 Task: Select prompt in untrusted files.
Action: Mouse moved to (13, 605)
Screenshot: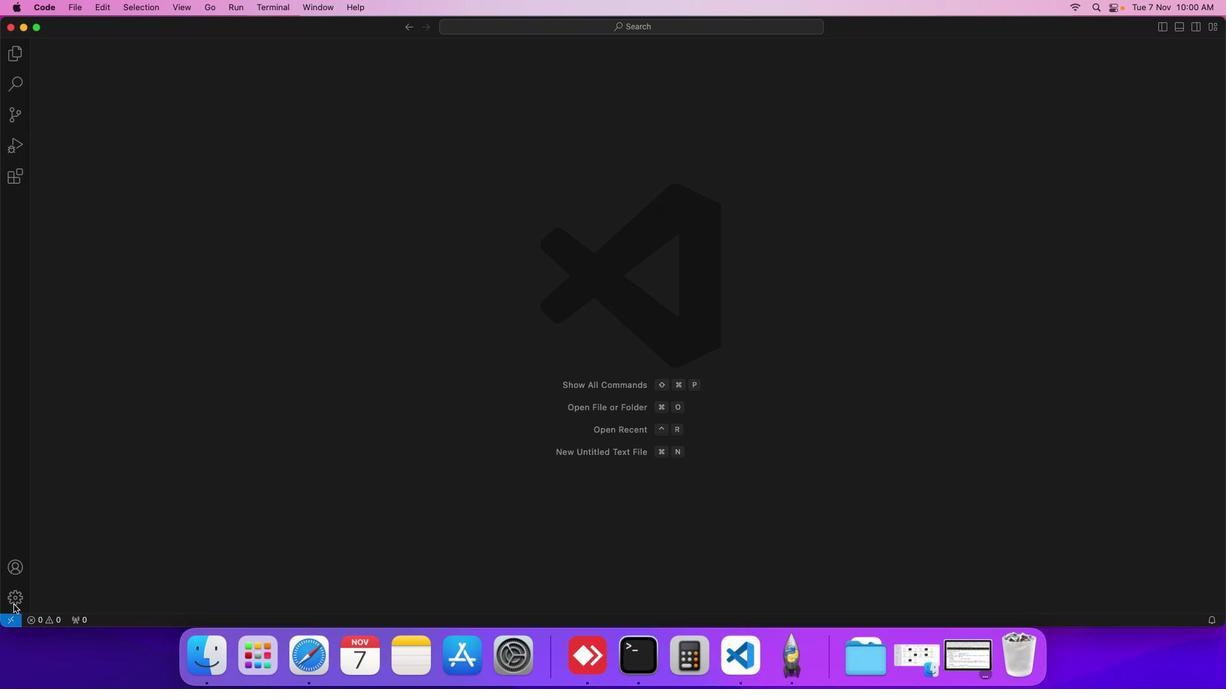 
Action: Mouse pressed left at (13, 605)
Screenshot: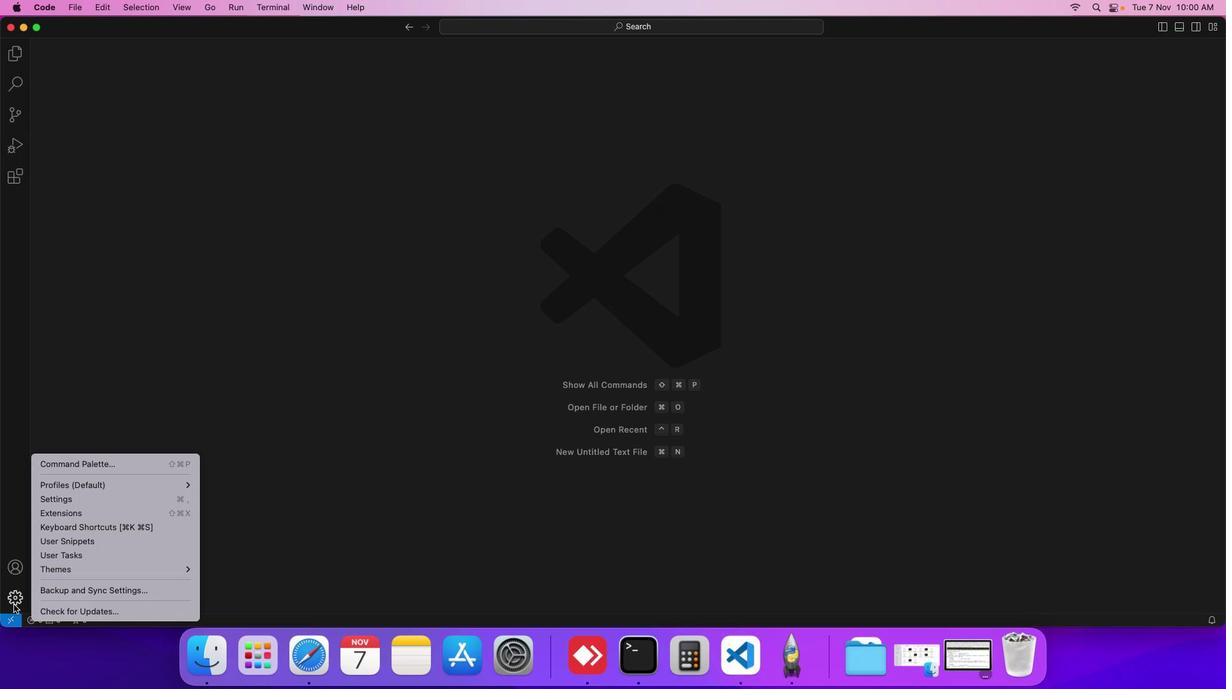 
Action: Mouse moved to (57, 505)
Screenshot: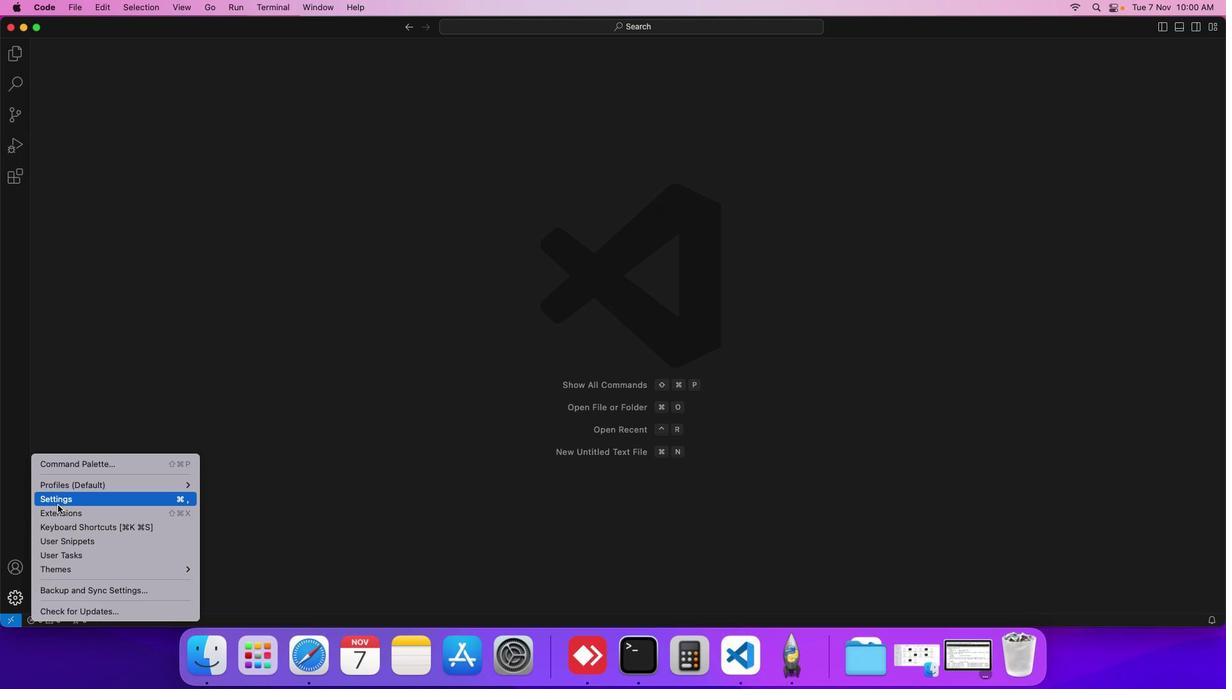
Action: Mouse pressed left at (57, 505)
Screenshot: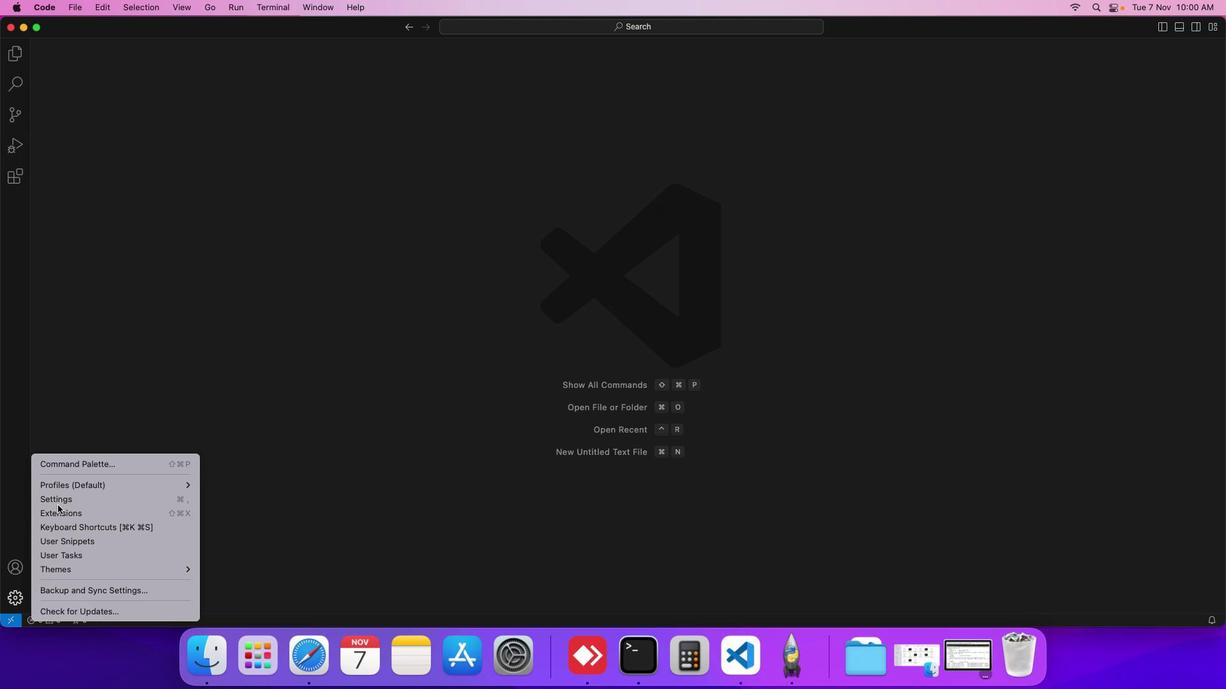 
Action: Mouse moved to (299, 213)
Screenshot: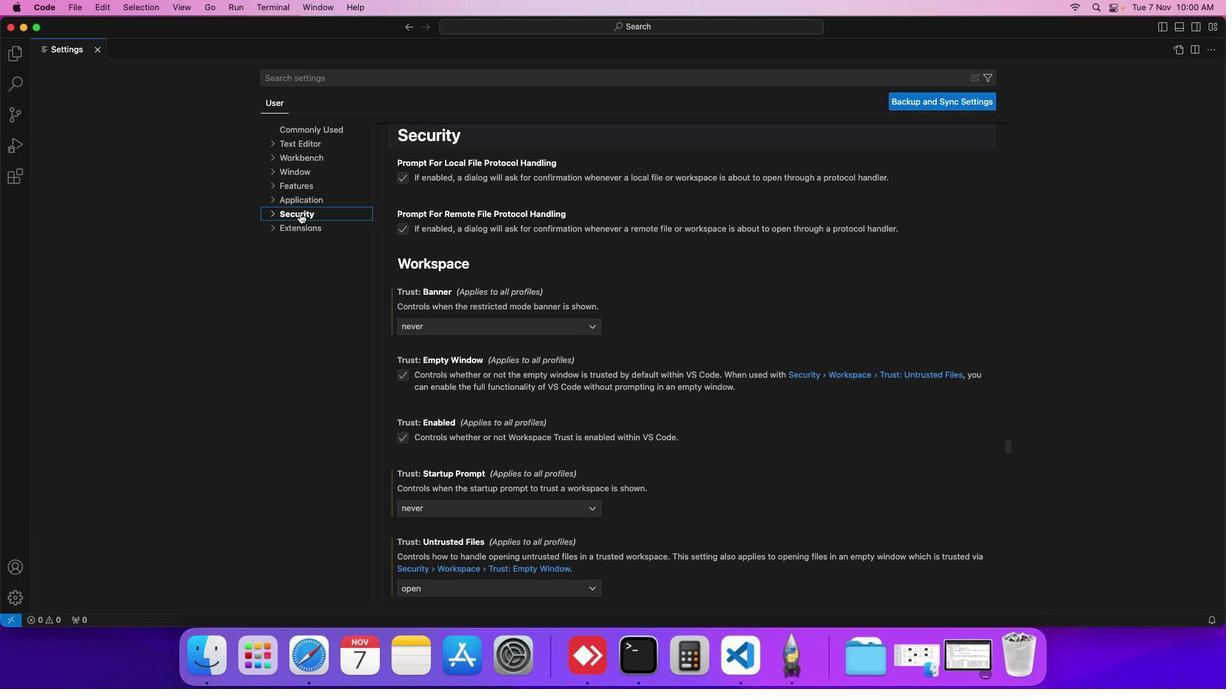 
Action: Mouse pressed left at (299, 213)
Screenshot: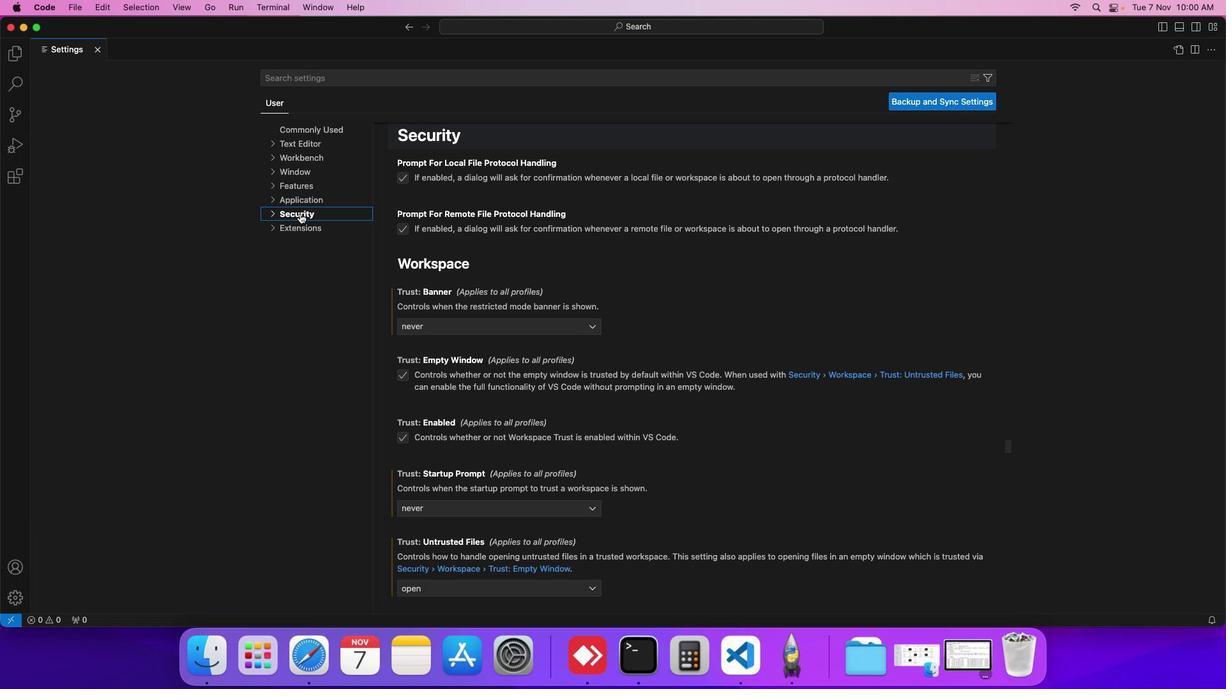 
Action: Mouse moved to (302, 227)
Screenshot: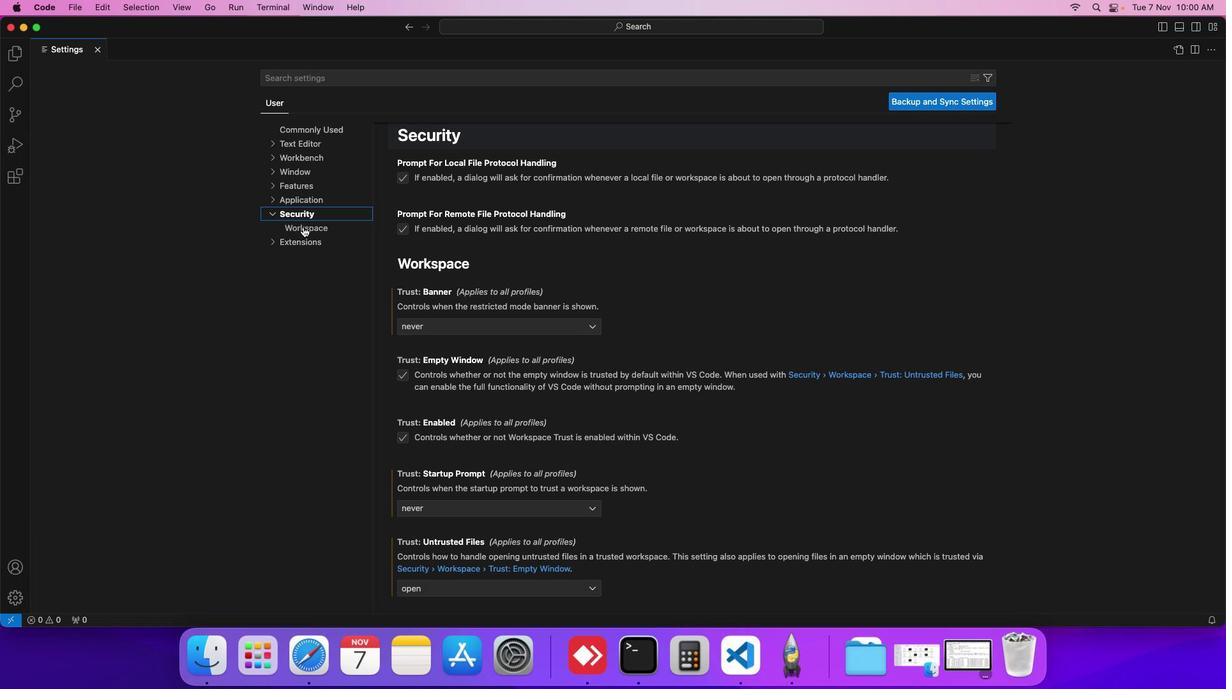 
Action: Mouse pressed left at (302, 227)
Screenshot: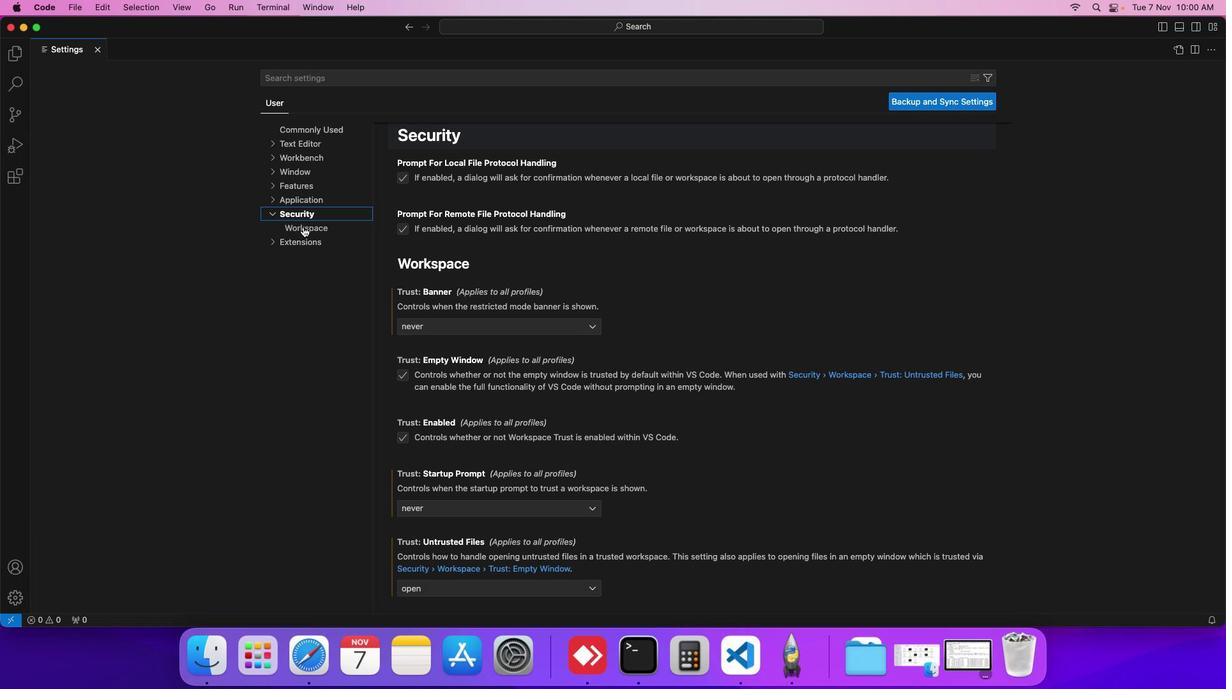 
Action: Mouse moved to (460, 455)
Screenshot: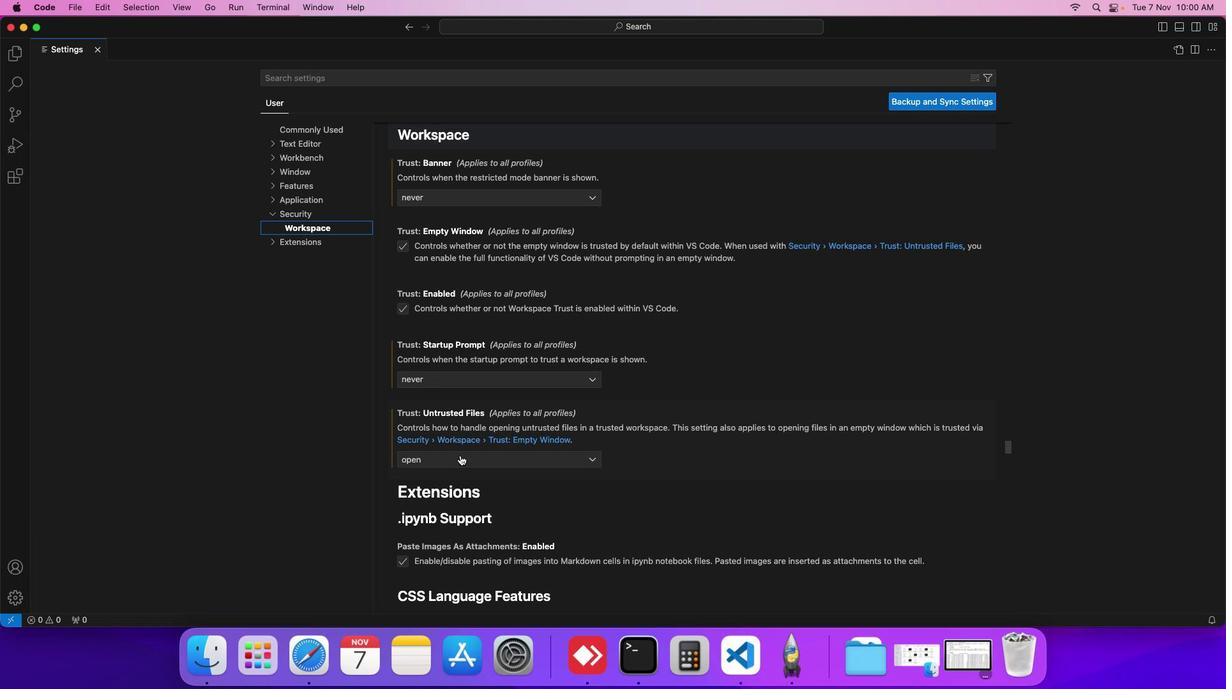 
Action: Mouse pressed left at (460, 455)
Screenshot: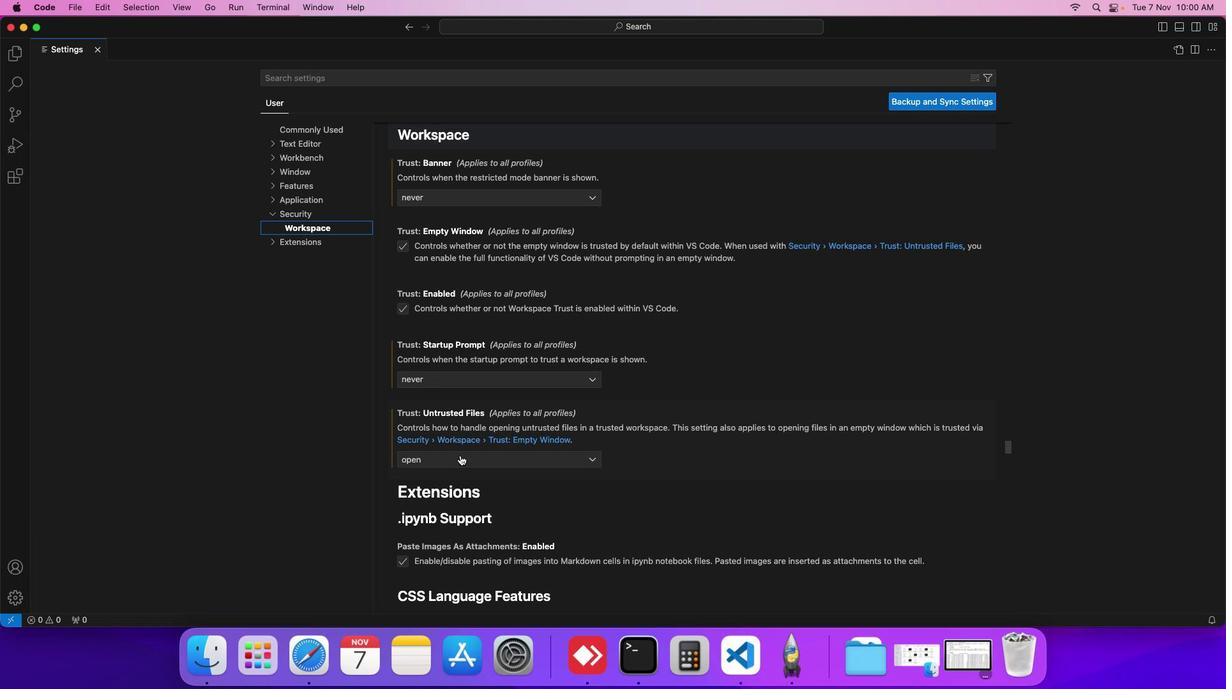 
Action: Mouse moved to (451, 475)
Screenshot: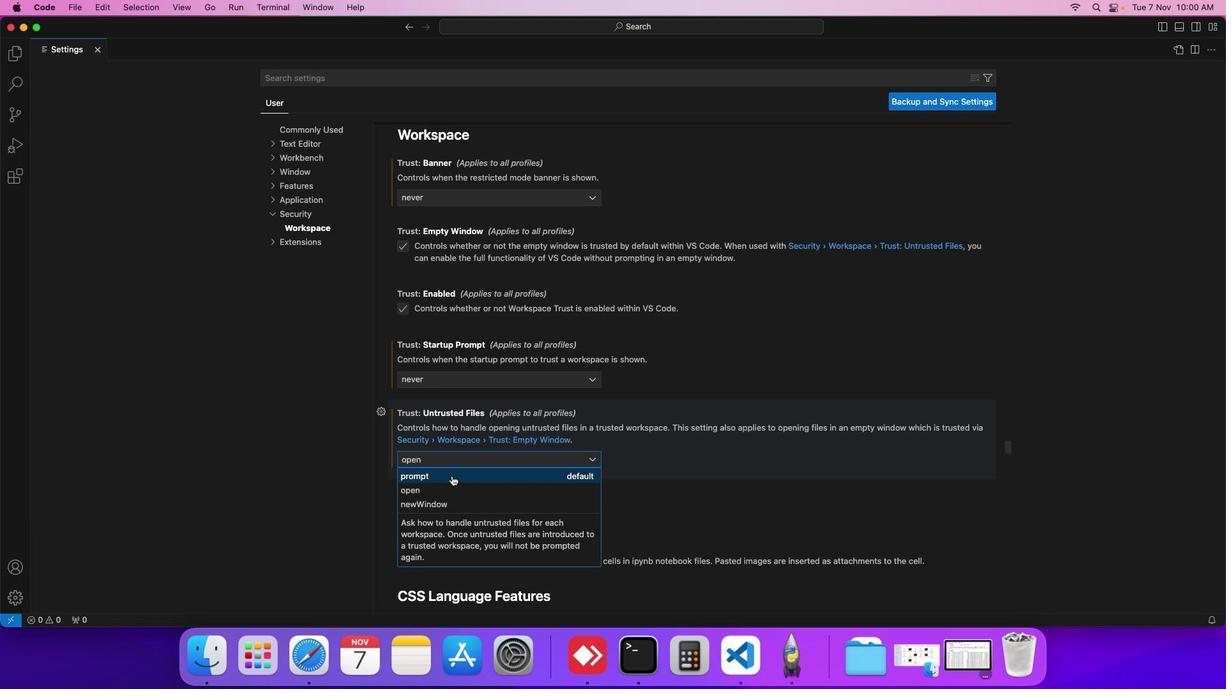 
Action: Mouse pressed left at (451, 475)
Screenshot: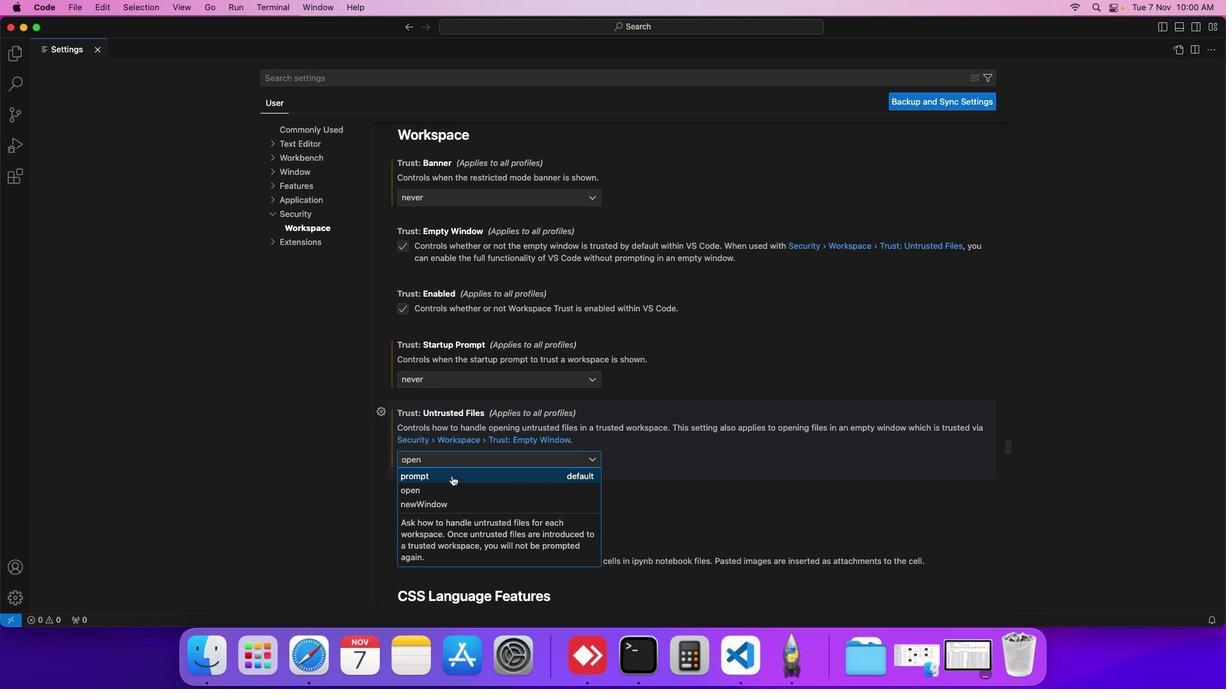 
Action: Mouse moved to (480, 470)
Screenshot: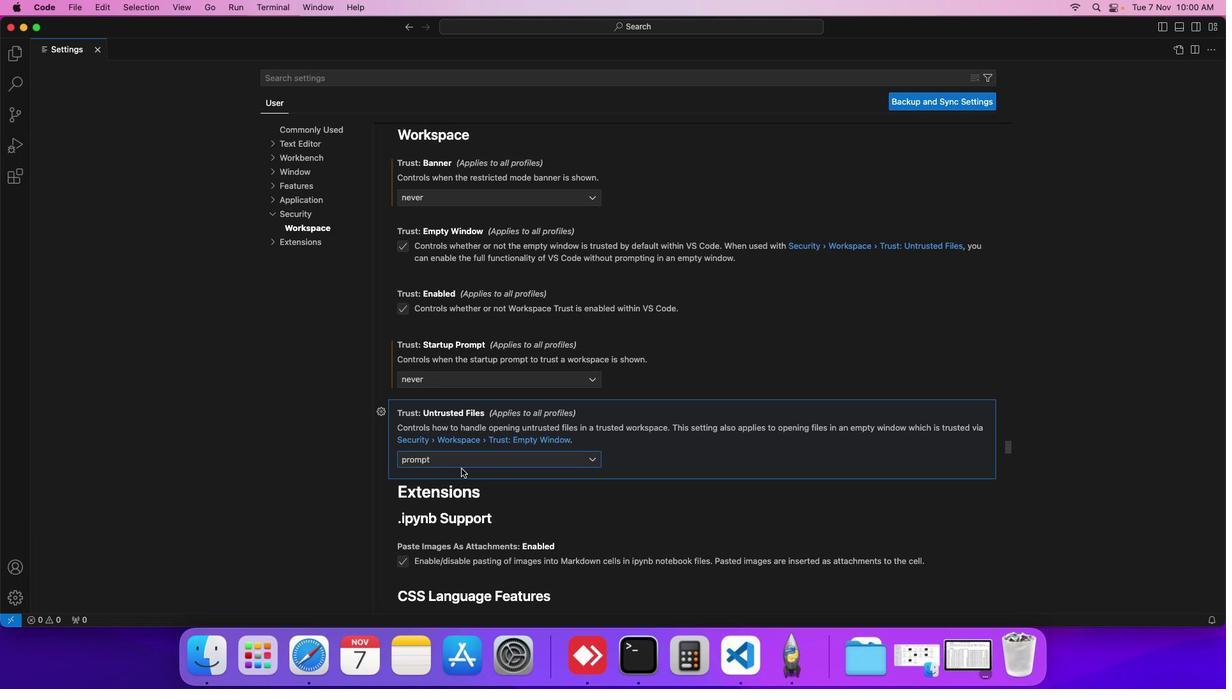 
